 Task: Look for products from Gorgie only.
Action: Mouse pressed left at (17, 85)
Screenshot: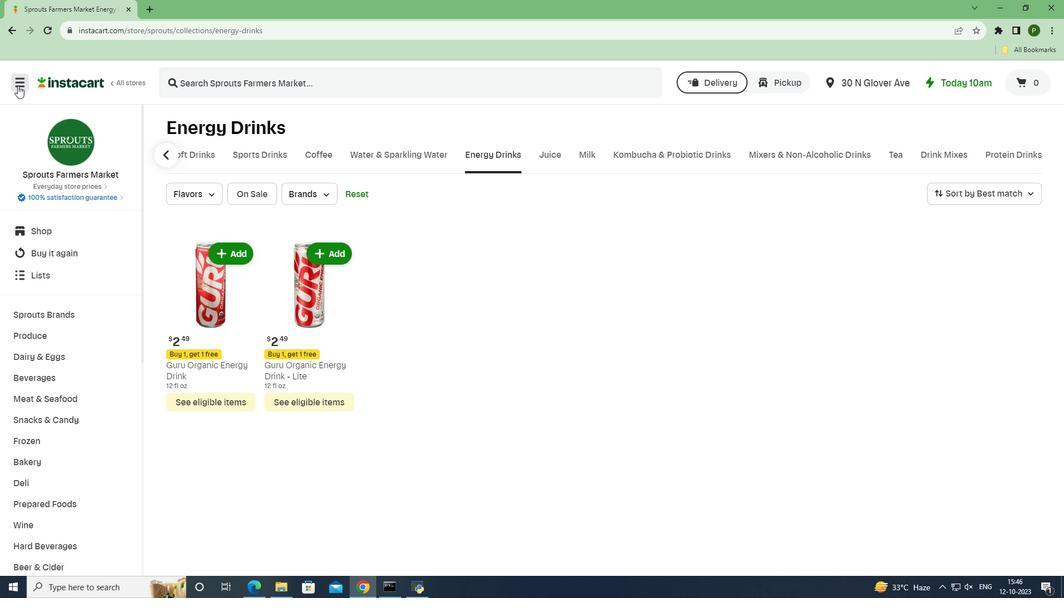 
Action: Mouse moved to (47, 288)
Screenshot: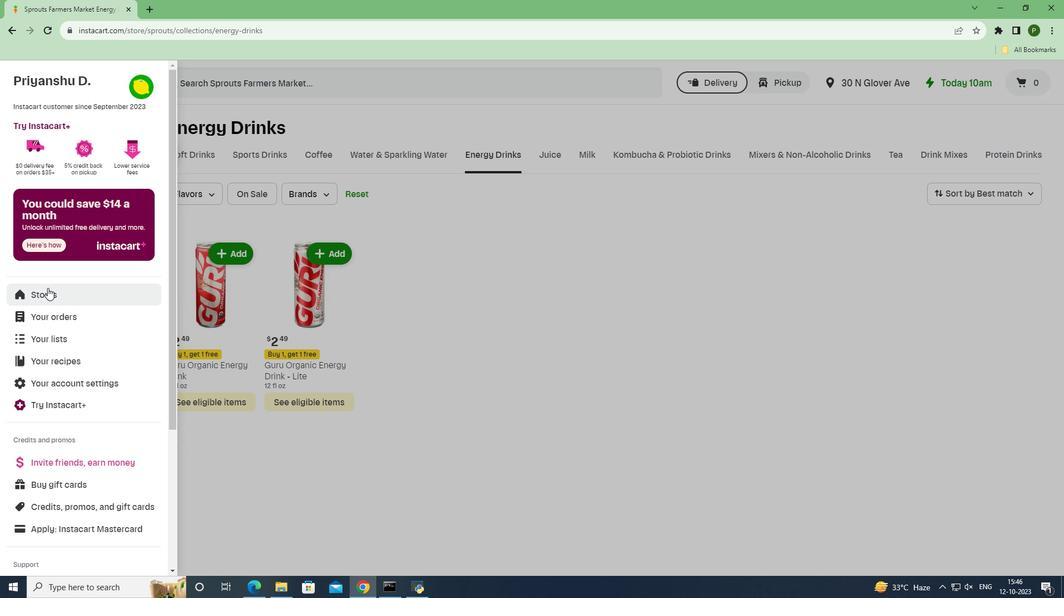 
Action: Mouse pressed left at (47, 288)
Screenshot: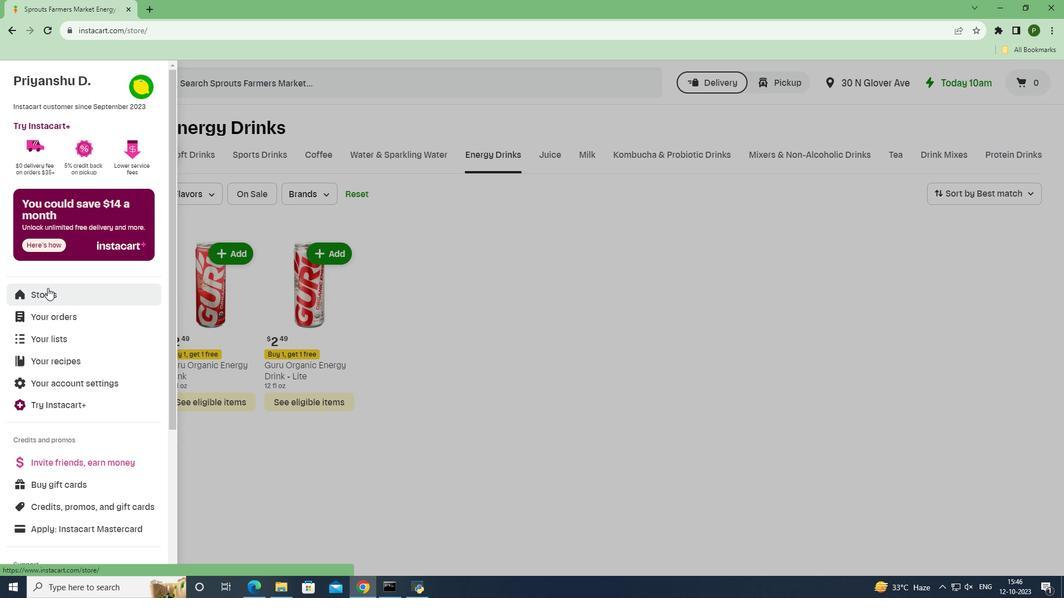 
Action: Mouse moved to (270, 123)
Screenshot: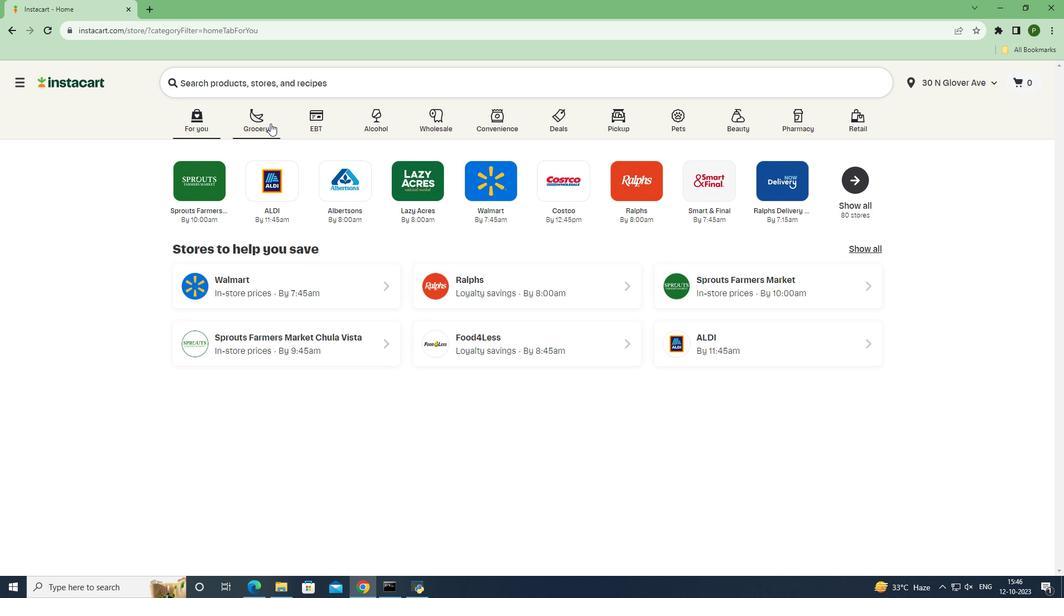 
Action: Mouse pressed left at (270, 123)
Screenshot: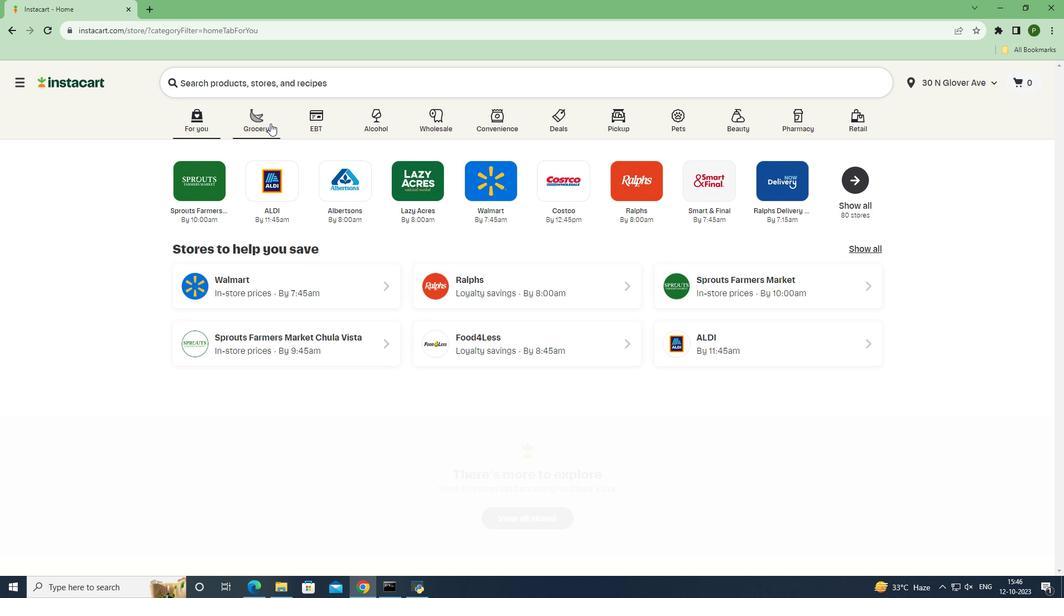 
Action: Mouse moved to (456, 252)
Screenshot: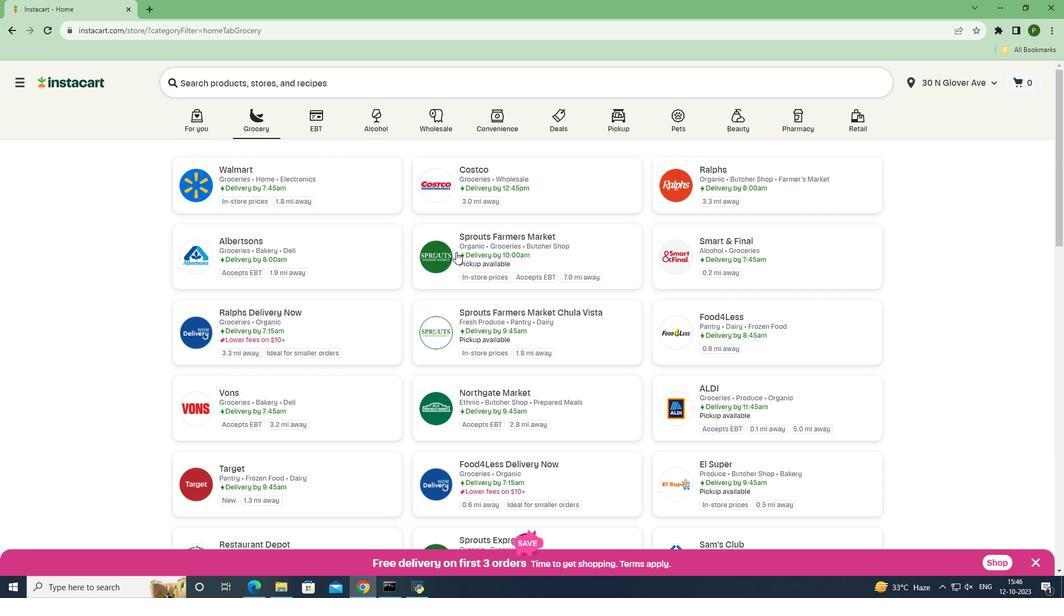 
Action: Mouse pressed left at (456, 252)
Screenshot: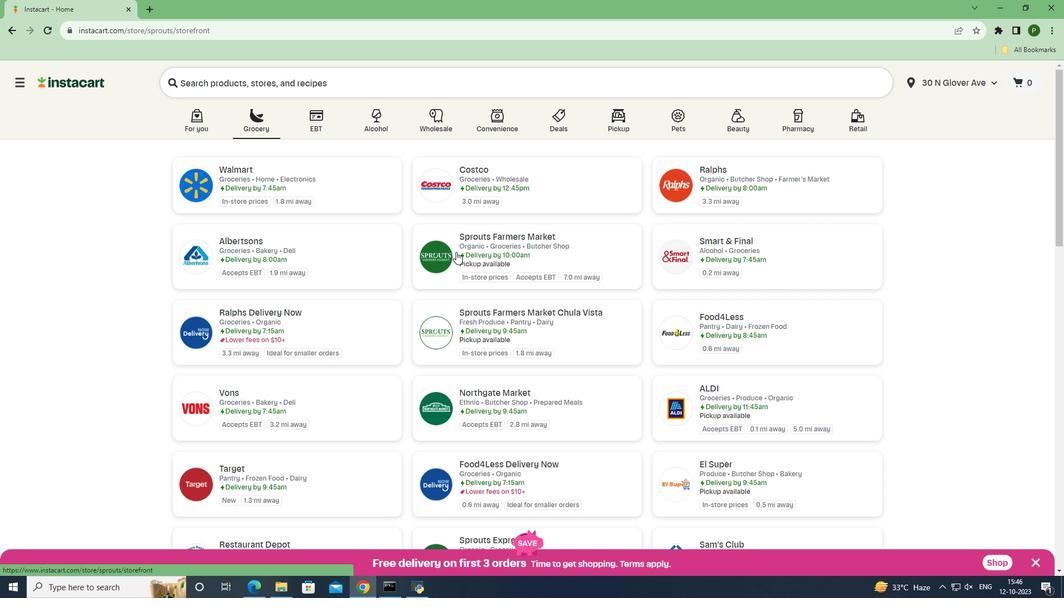 
Action: Mouse moved to (72, 376)
Screenshot: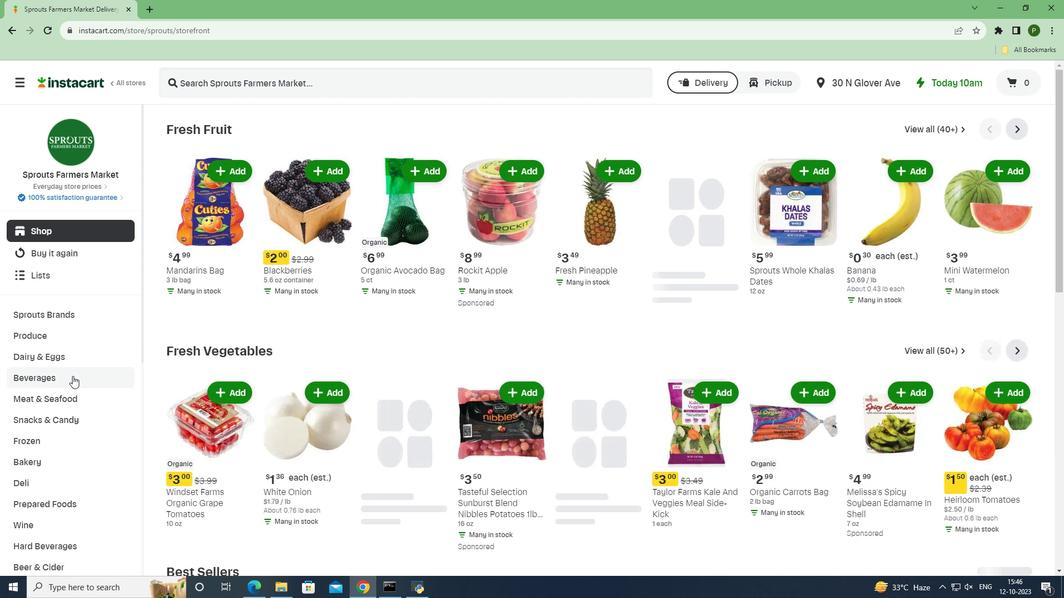 
Action: Mouse pressed left at (72, 376)
Screenshot: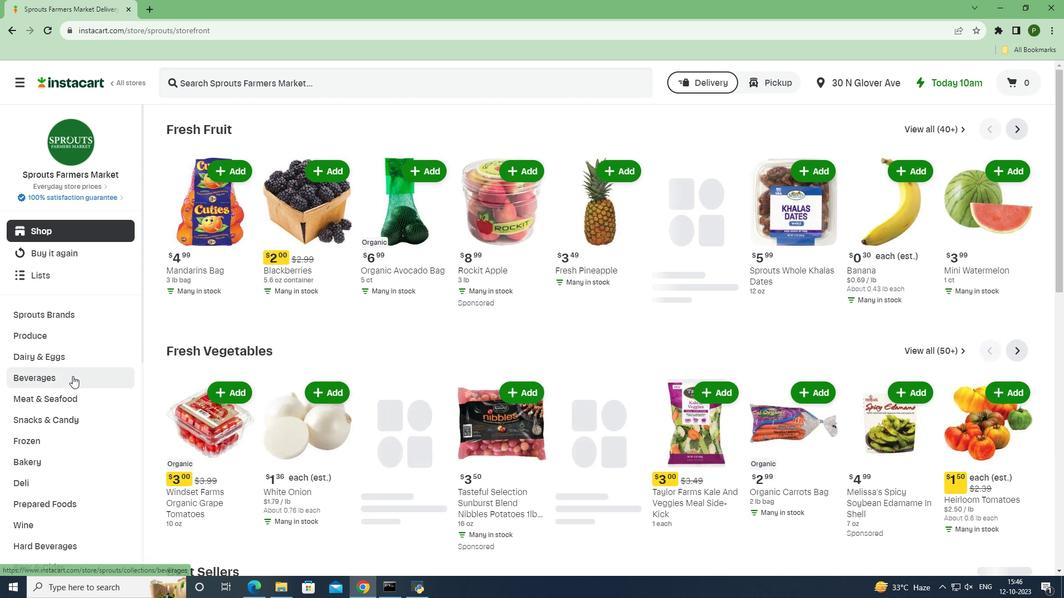
Action: Mouse moved to (579, 160)
Screenshot: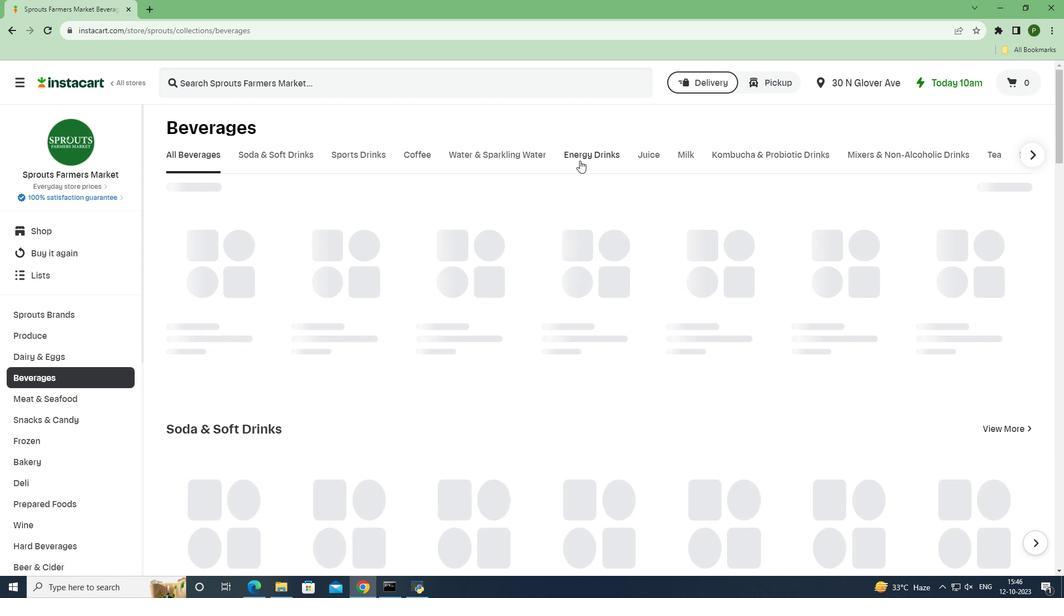 
Action: Mouse pressed left at (579, 160)
Screenshot: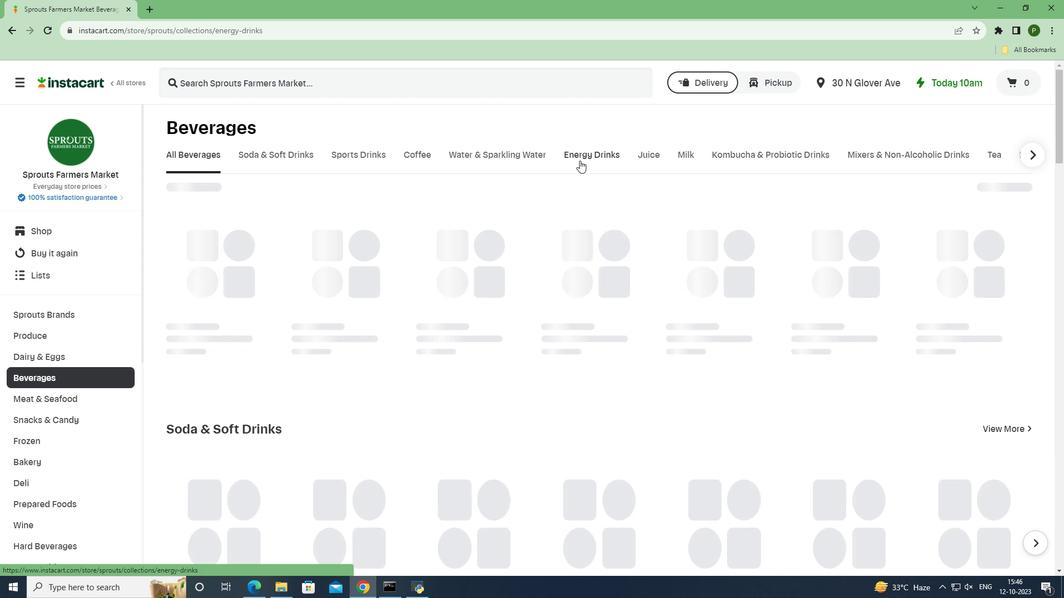 
Action: Mouse moved to (307, 195)
Screenshot: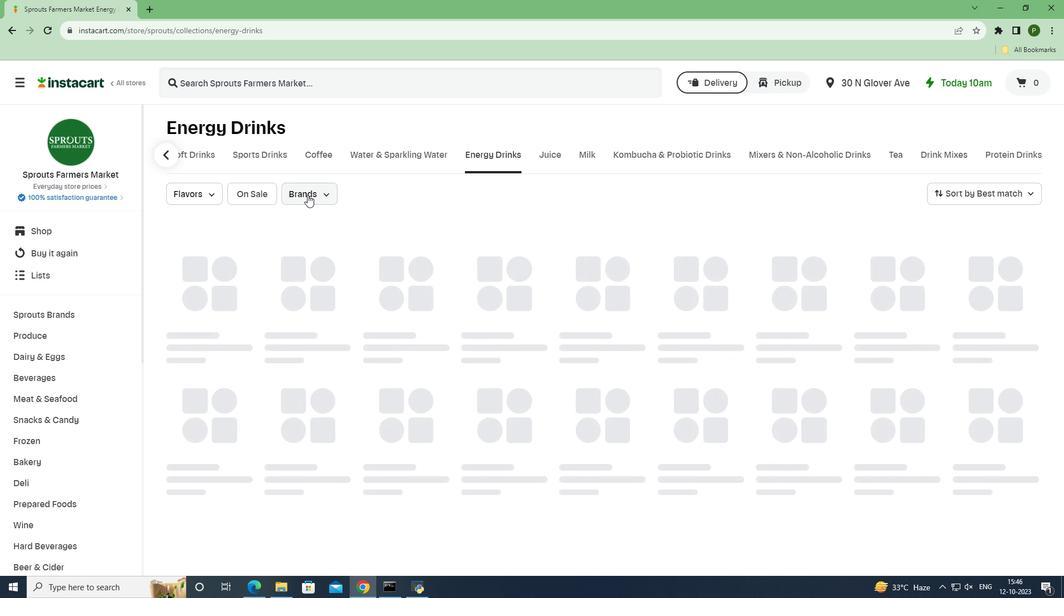 
Action: Mouse pressed left at (307, 195)
Screenshot: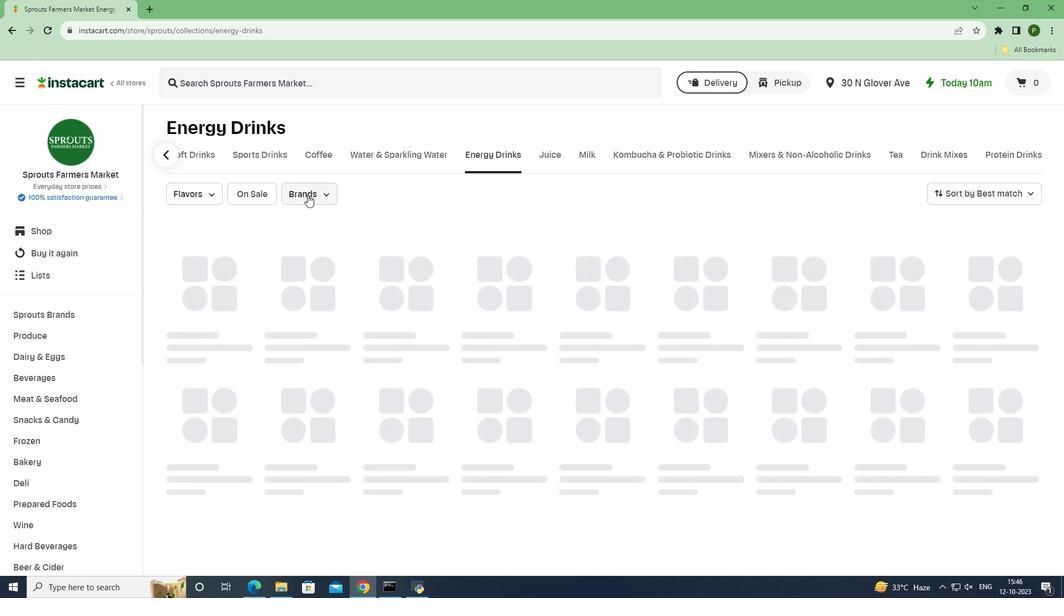 
Action: Mouse moved to (358, 301)
Screenshot: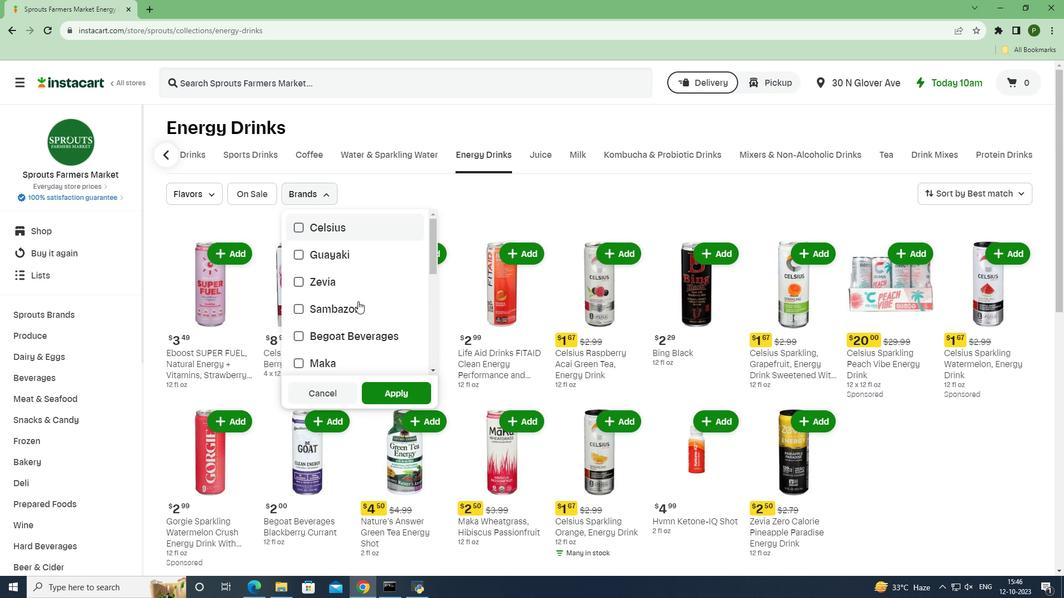 
Action: Mouse scrolled (358, 301) with delta (0, 0)
Screenshot: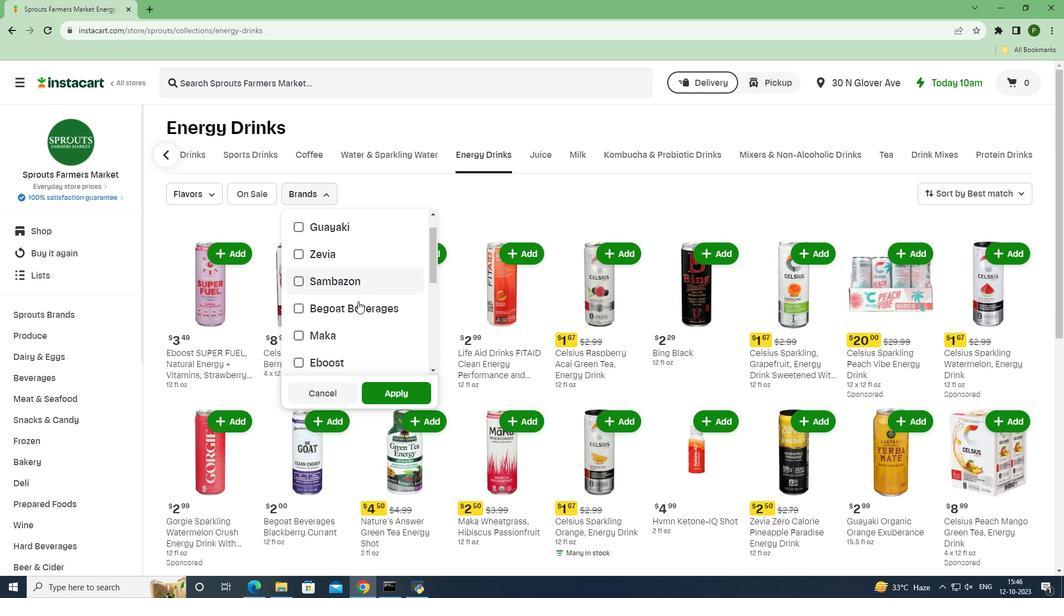 
Action: Mouse scrolled (358, 301) with delta (0, 0)
Screenshot: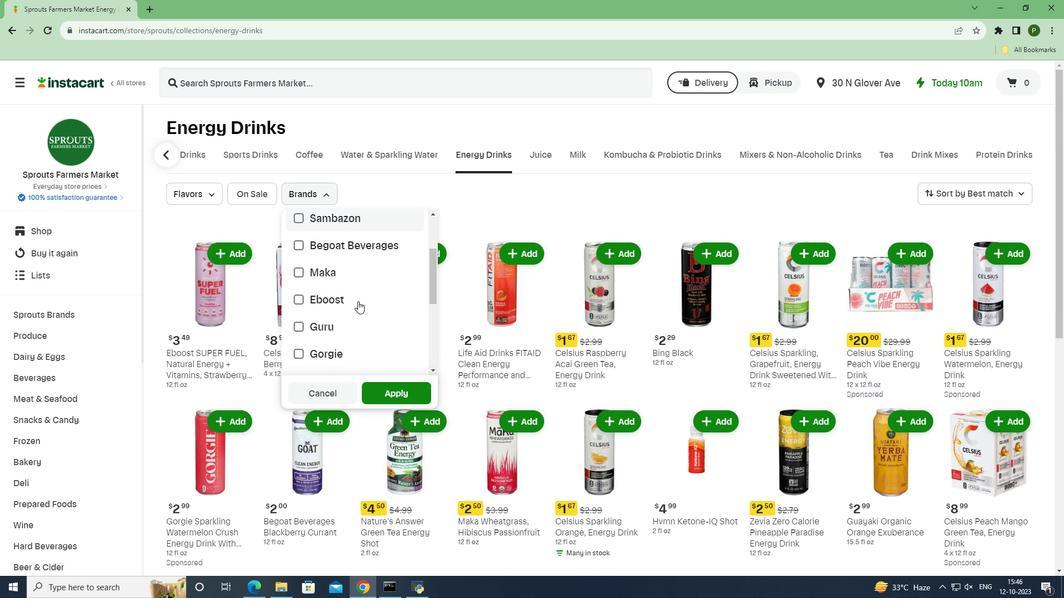 
Action: Mouse scrolled (358, 301) with delta (0, 0)
Screenshot: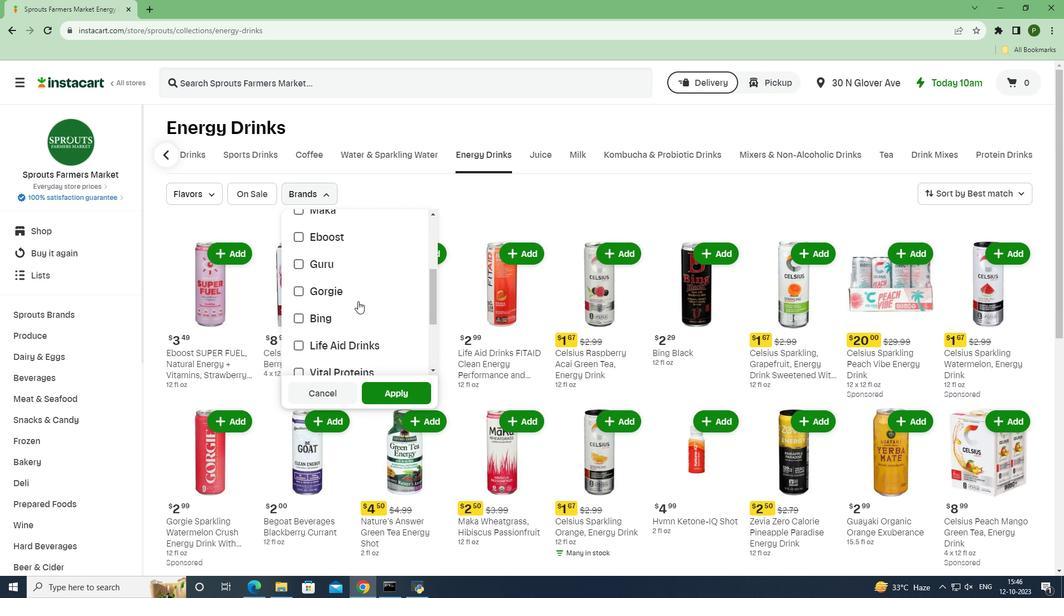 
Action: Mouse moved to (349, 277)
Screenshot: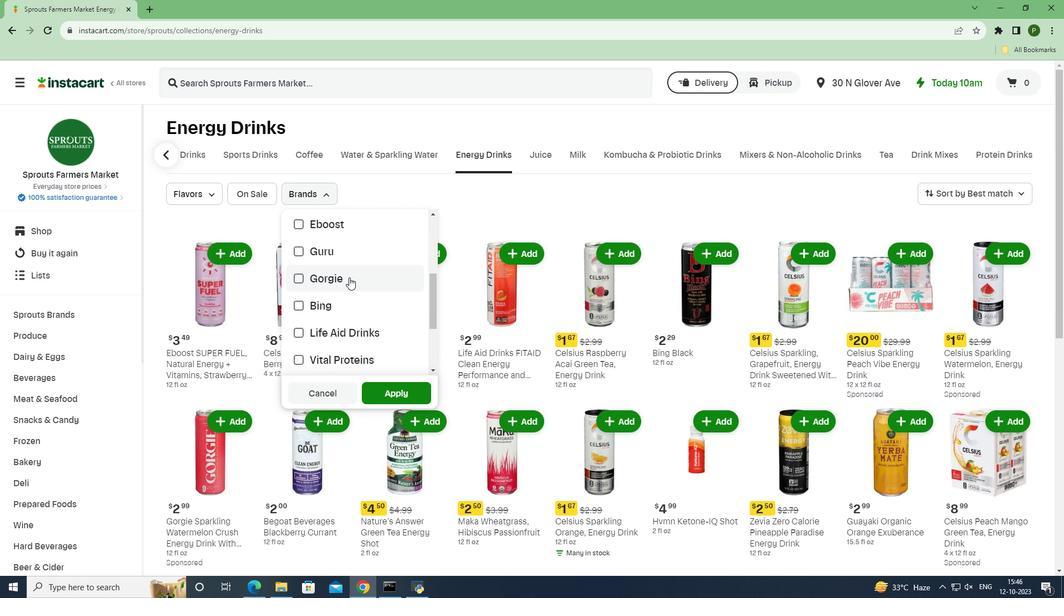
Action: Mouse pressed left at (349, 277)
Screenshot: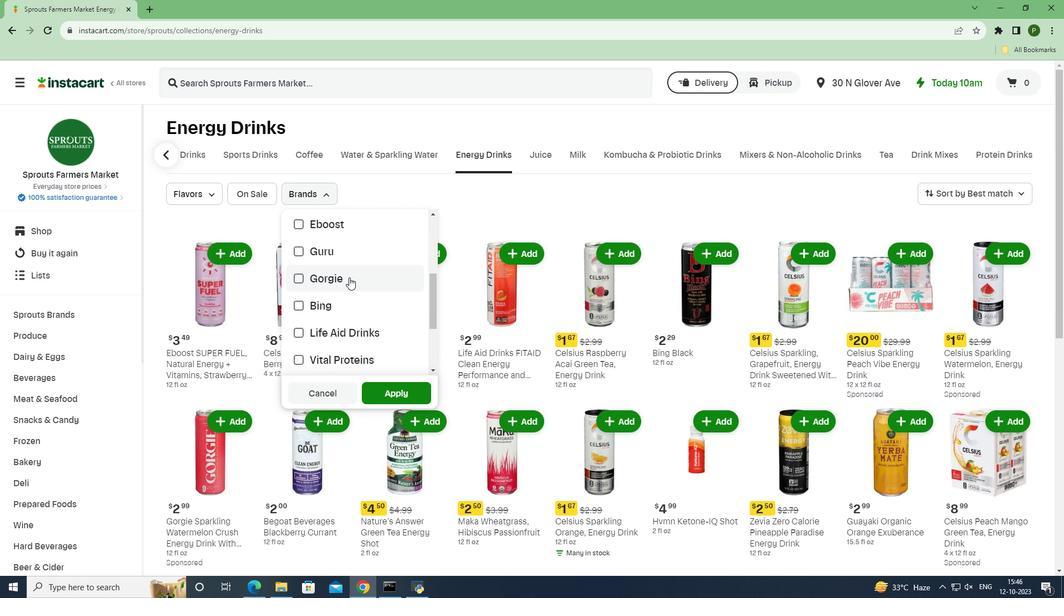 
Action: Mouse moved to (385, 404)
Screenshot: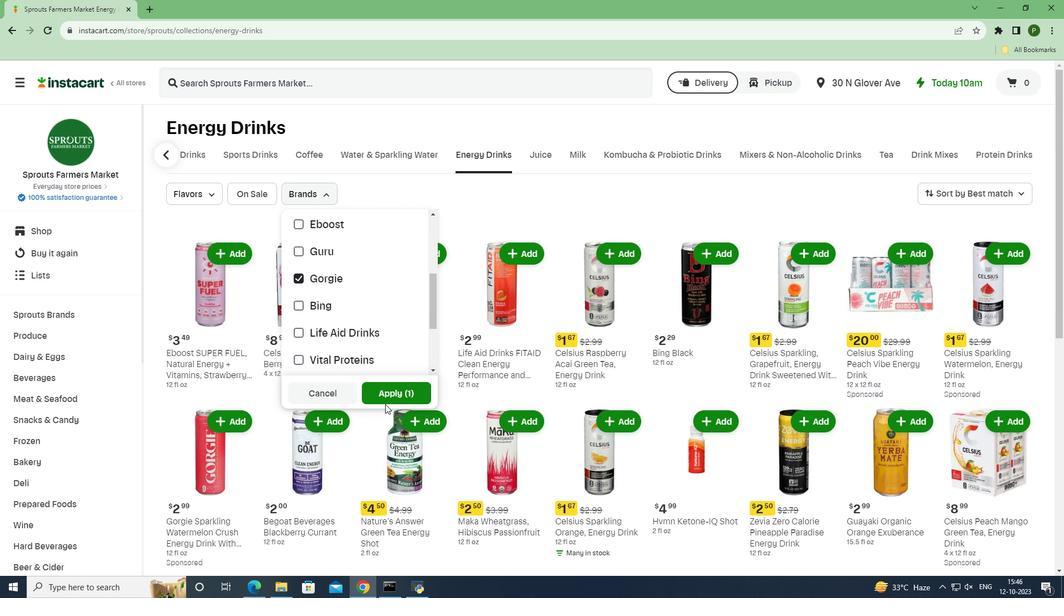 
Action: Mouse pressed left at (385, 404)
Screenshot: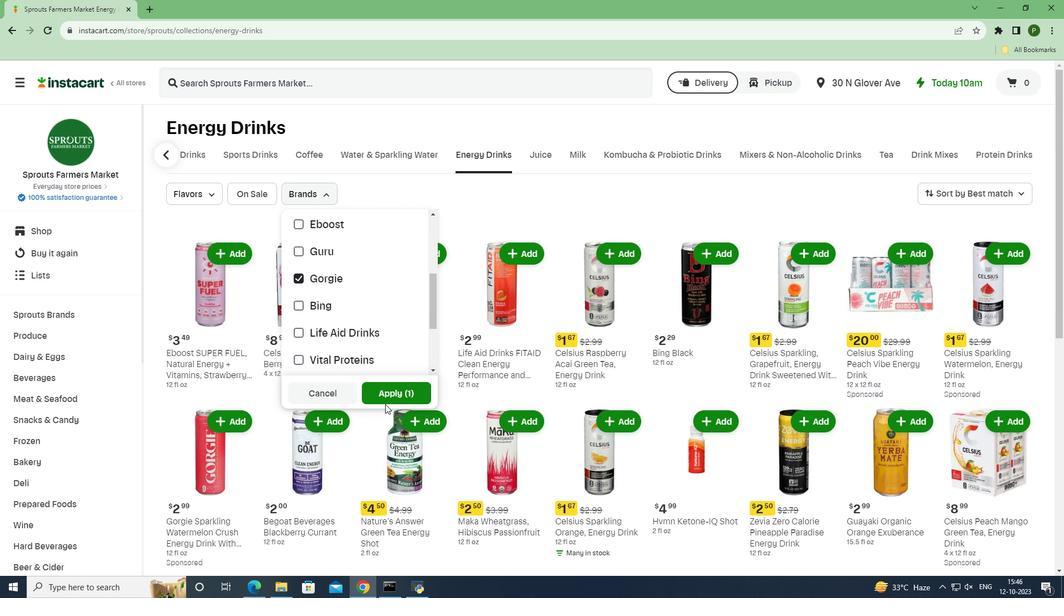 
Action: Mouse moved to (377, 393)
Screenshot: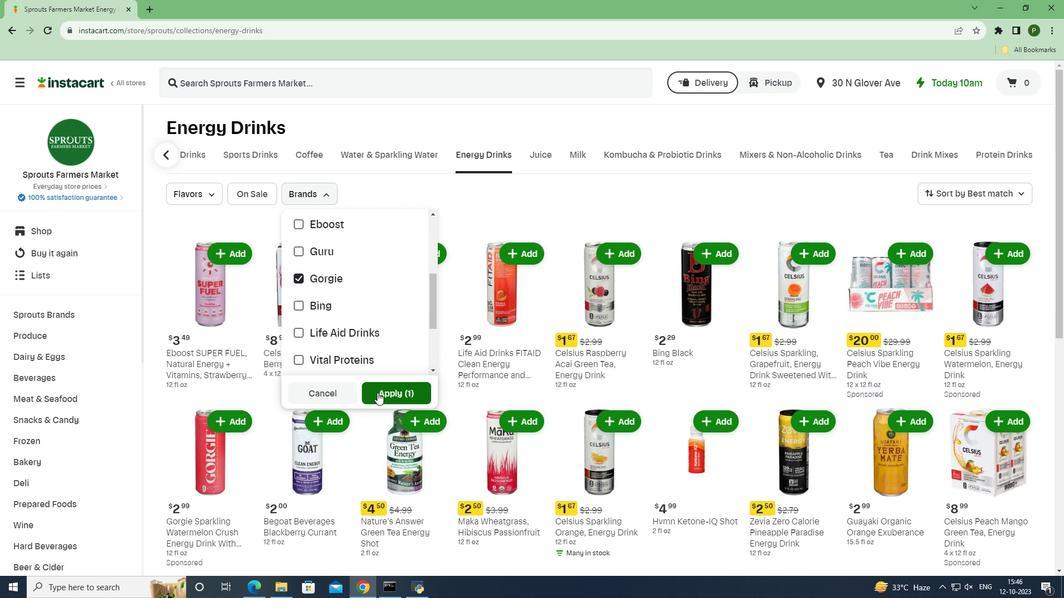 
Action: Mouse pressed left at (377, 393)
Screenshot: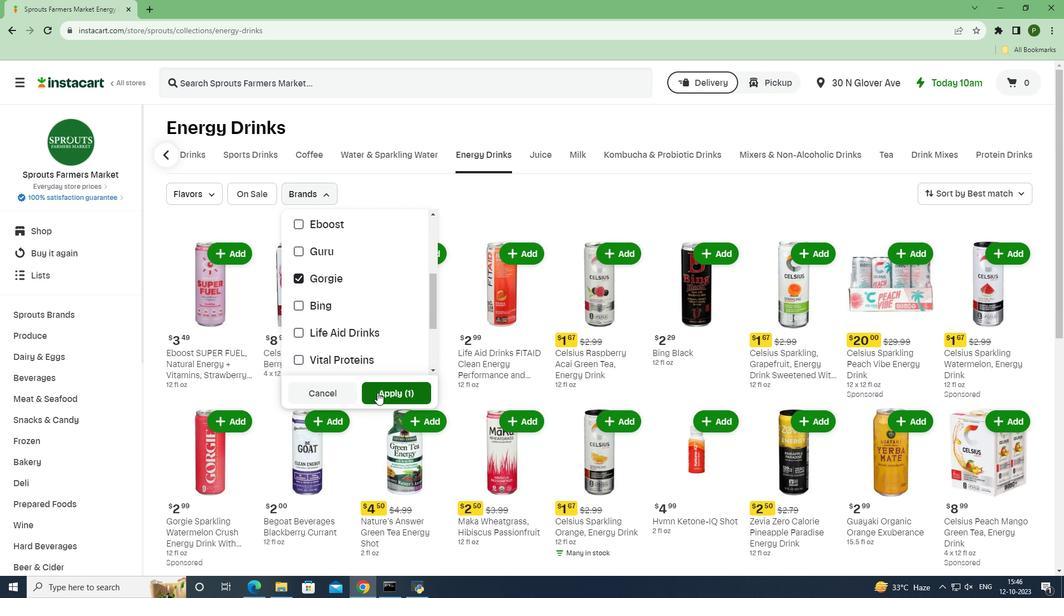 
Action: Mouse moved to (372, 352)
Screenshot: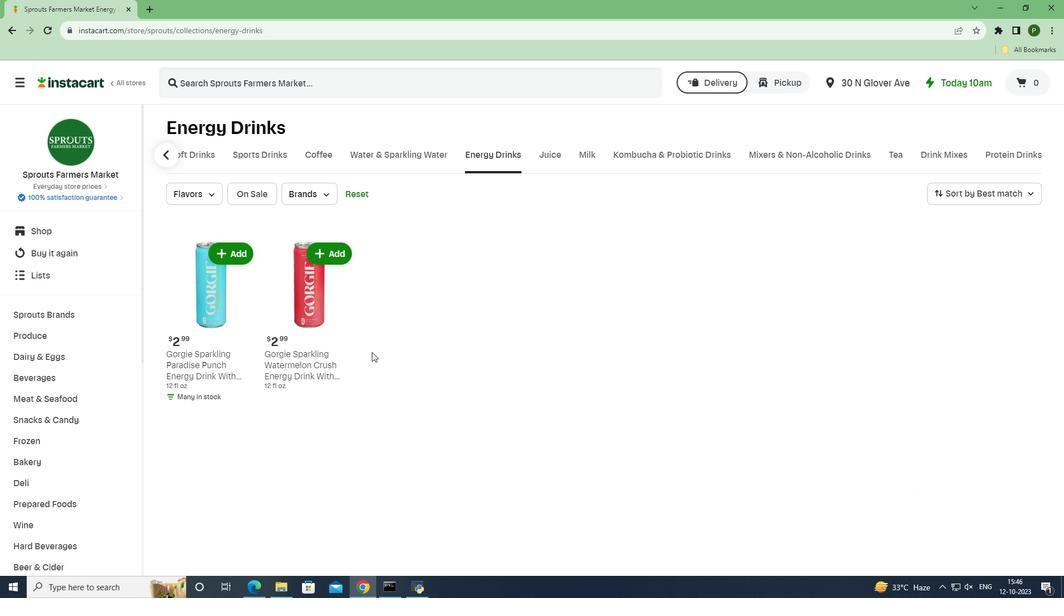 
